 Task: Create in the project BioForge in Backlog an issue 'Improve the accuracy of search results by implementing machine learning algorithms', assign it to team member softage.3@softage.net and change the status to IN PROGRESS. Create in the project BioForge in Backlog an issue 'Implement a new feature to allow for data visualization and reporting', assign it to team member softage.4@softage.net and change the status to IN PROGRESS
Action: Mouse moved to (170, 48)
Screenshot: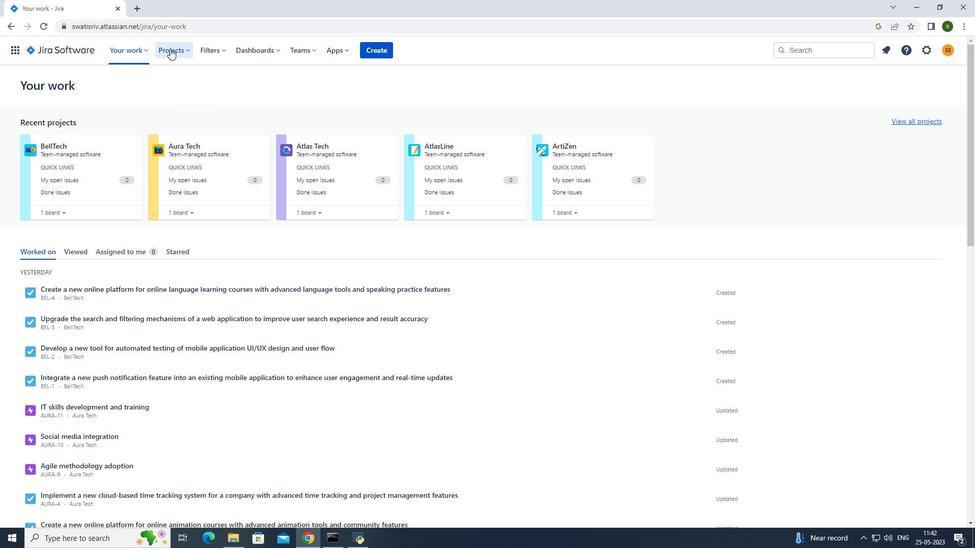 
Action: Mouse pressed left at (170, 48)
Screenshot: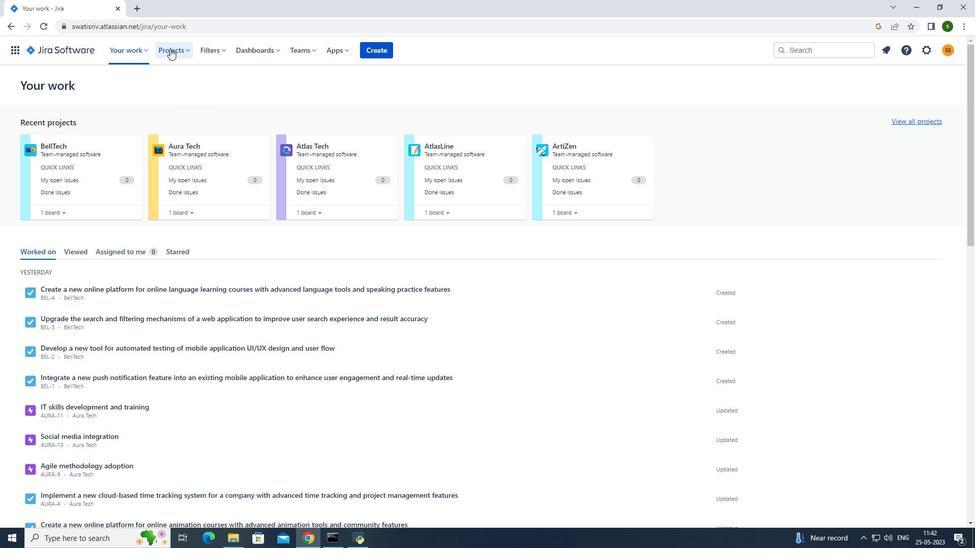 
Action: Mouse moved to (201, 95)
Screenshot: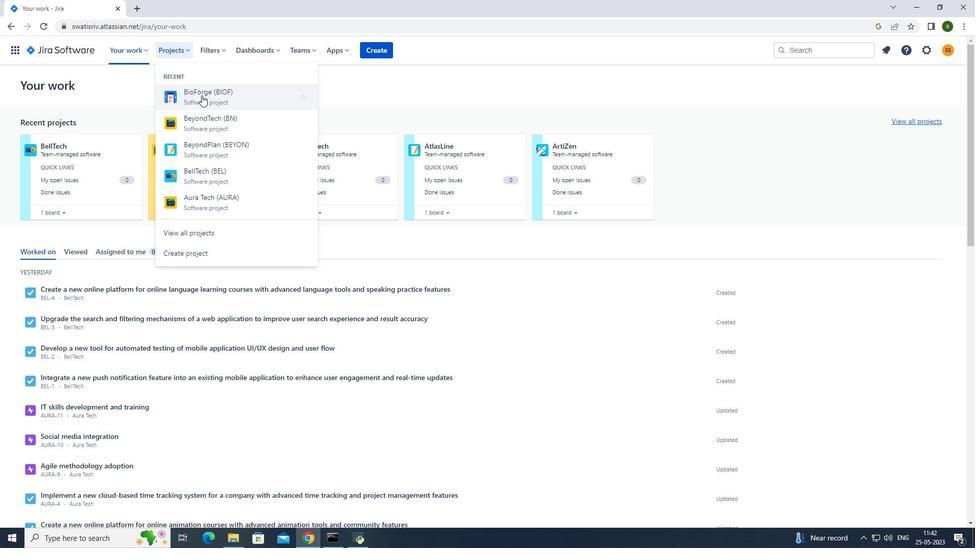 
Action: Mouse pressed left at (201, 95)
Screenshot: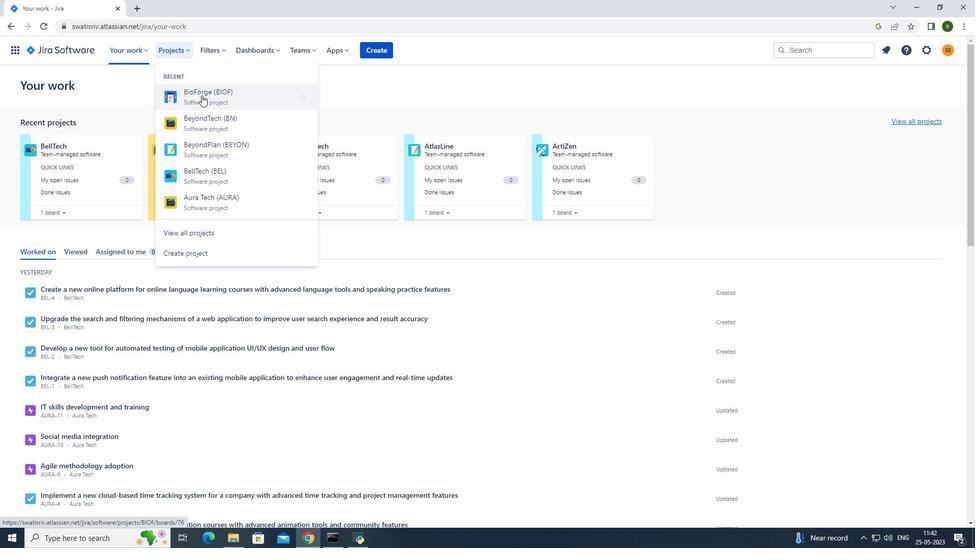 
Action: Mouse moved to (227, 350)
Screenshot: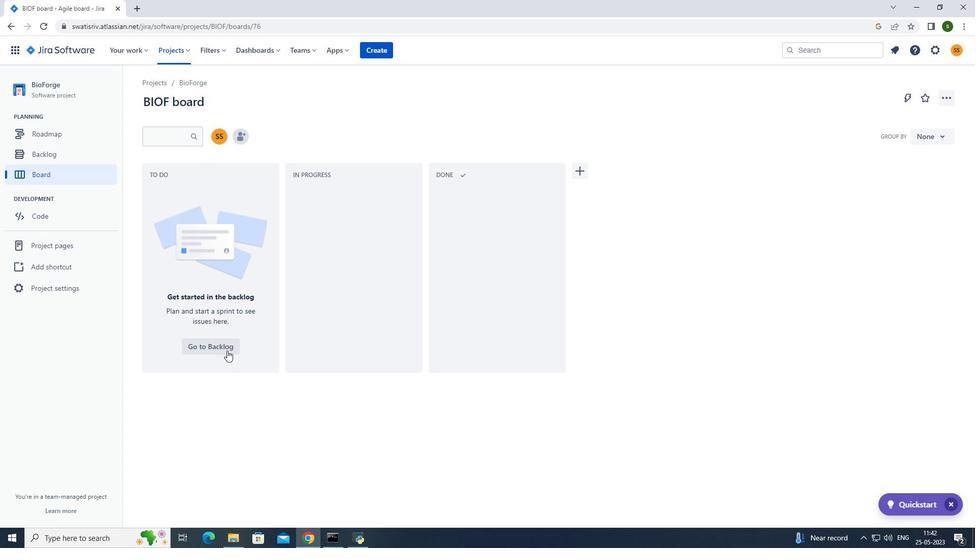 
Action: Mouse pressed left at (227, 350)
Screenshot: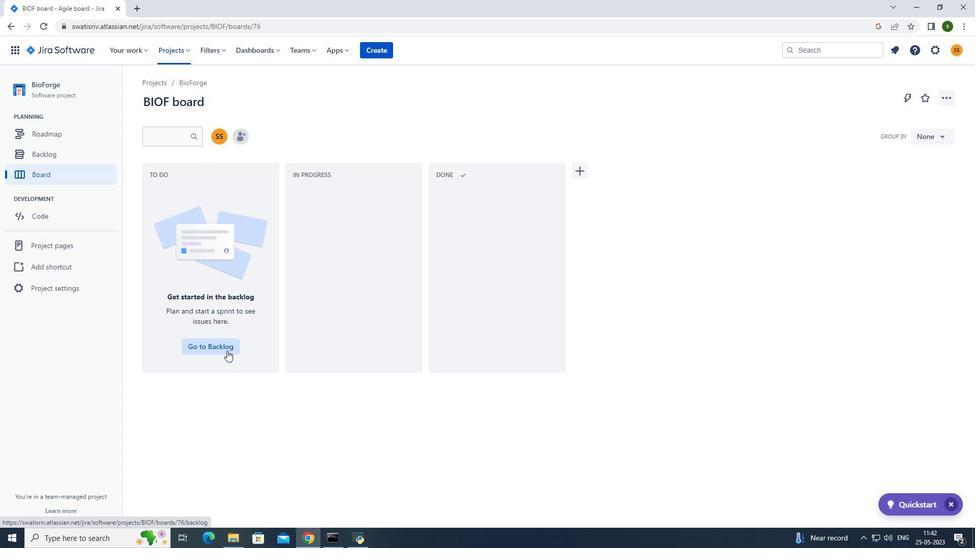 
Action: Mouse moved to (223, 276)
Screenshot: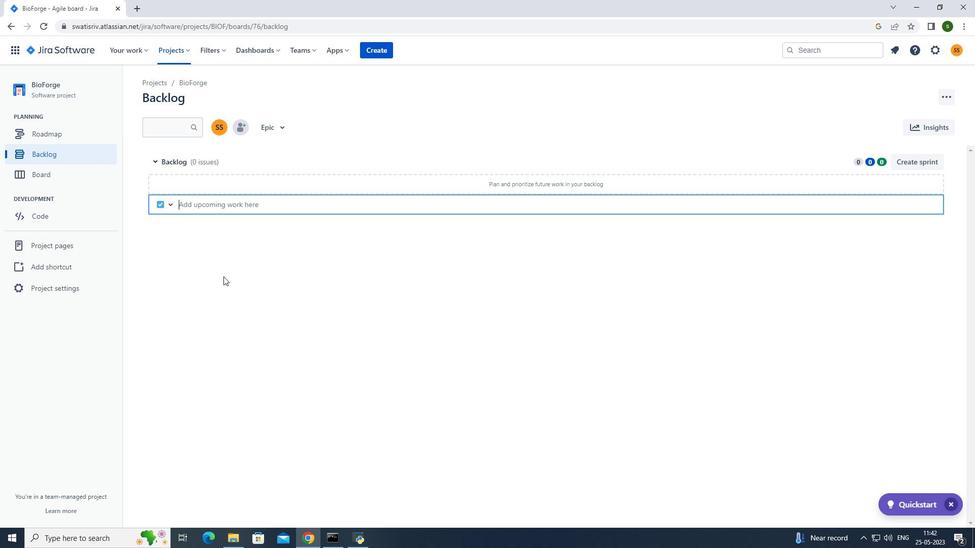 
Action: Mouse pressed left at (223, 276)
Screenshot: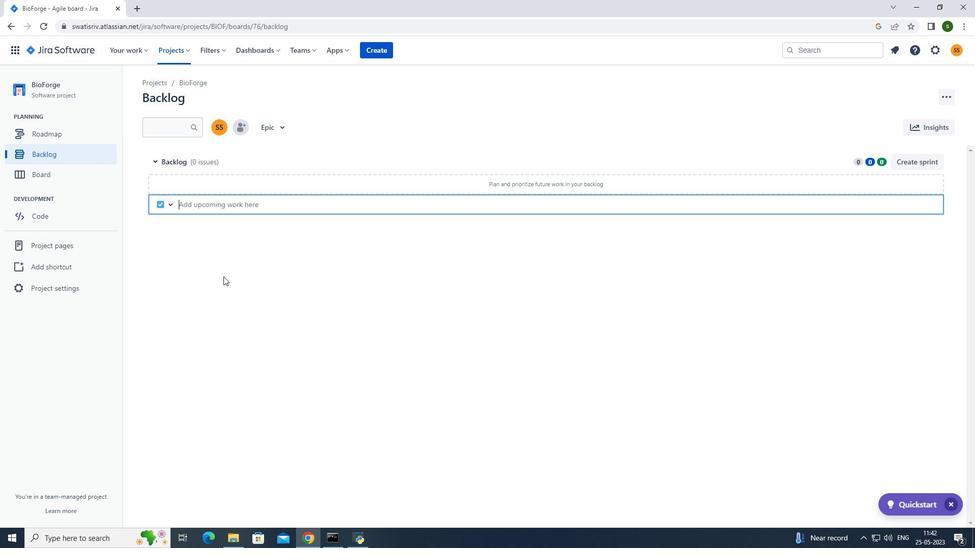 
Action: Mouse moved to (228, 206)
Screenshot: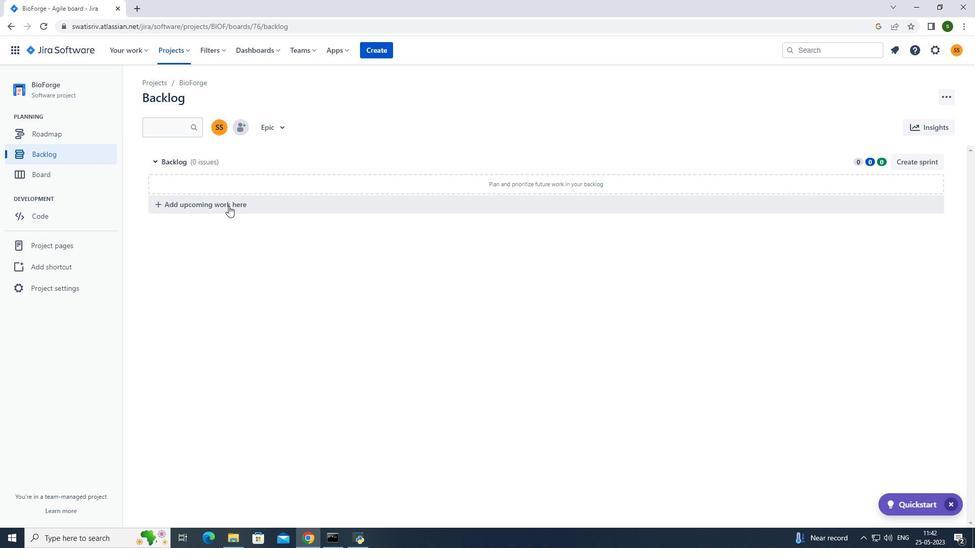 
Action: Mouse pressed left at (228, 206)
Screenshot: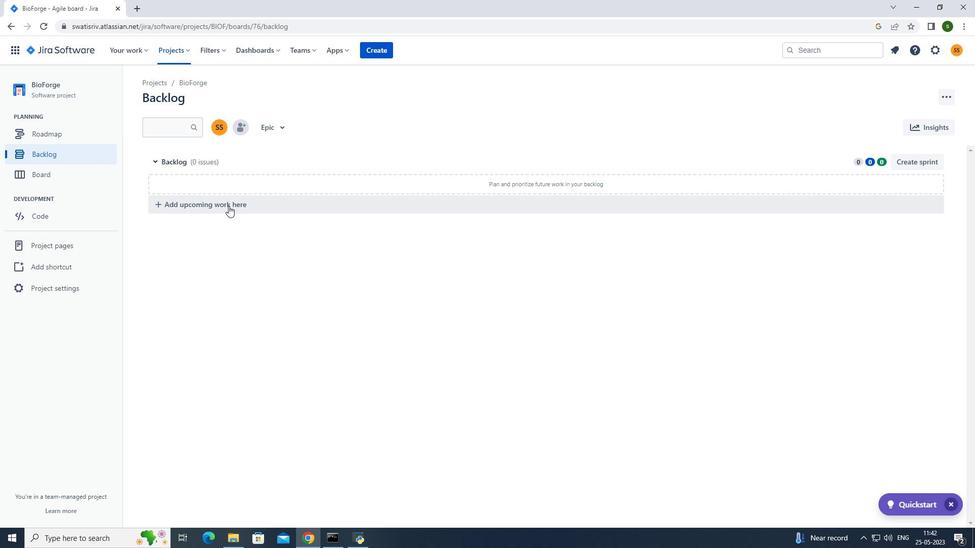 
Action: Mouse moved to (248, 205)
Screenshot: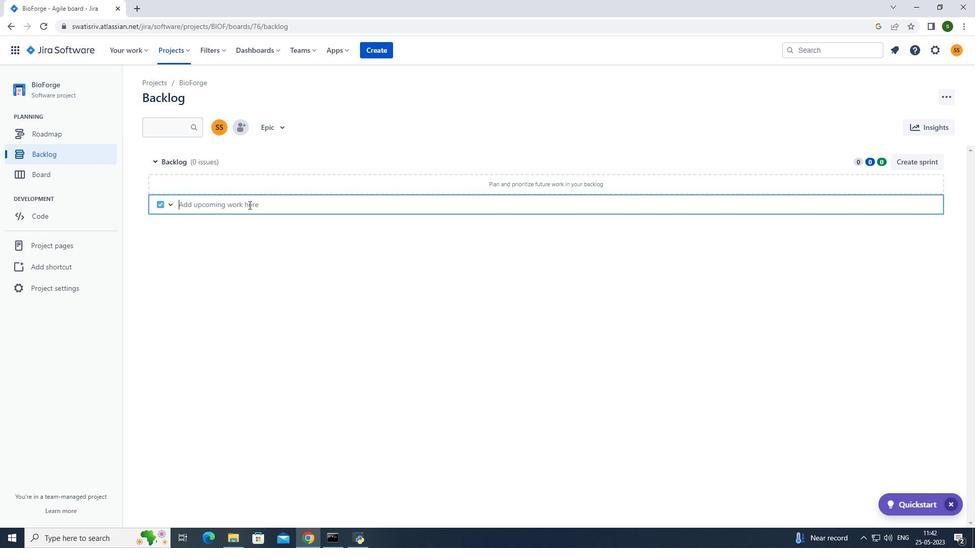 
Action: Mouse pressed left at (248, 205)
Screenshot: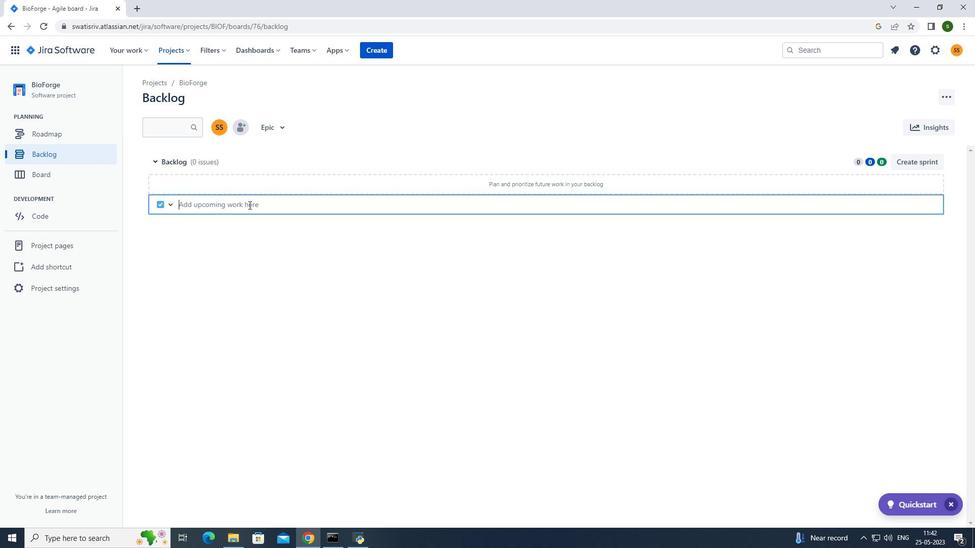 
Action: Key pressed <Key.tab>i<Key.caps_lock>I
Screenshot: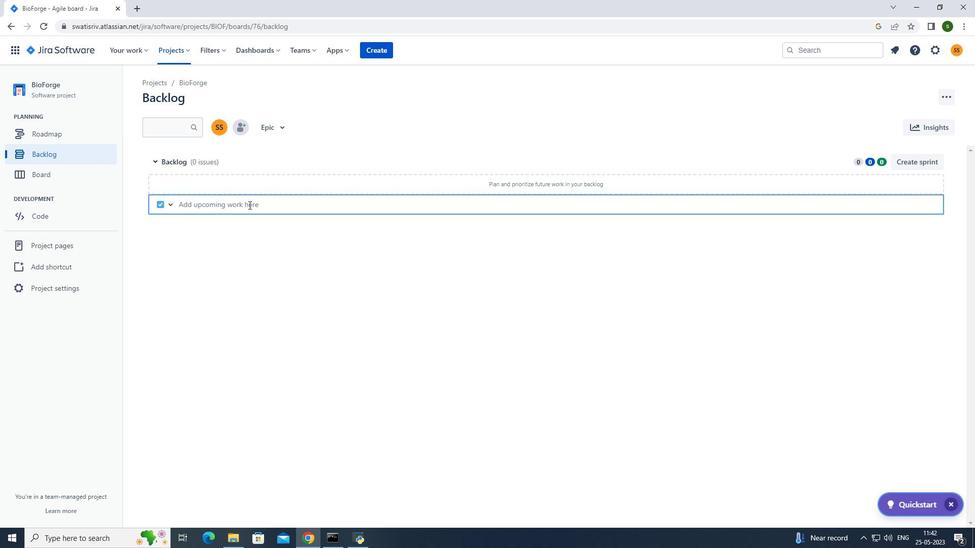 
Action: Mouse pressed left at (248, 205)
Screenshot: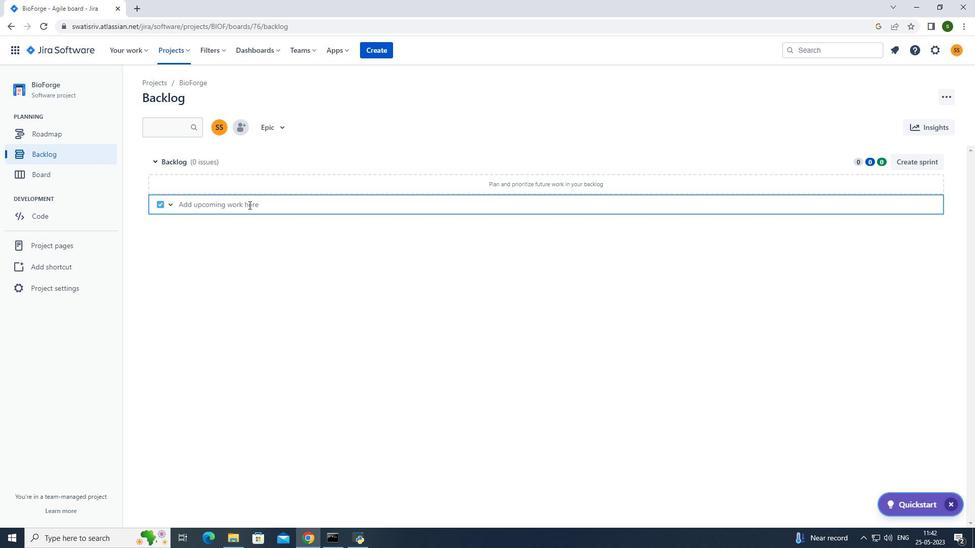 
Action: Key pressed I<Key.caps_lock>mprove<Key.space>the<Key.space>accuracy<Key.space>of<Key.space>search<Key.space>results<Key.space>by<Key.space>implementing<Key.space>machine<Key.space>learning<Key.space>algorithn<Key.backspace>ms<Key.enter>
Screenshot: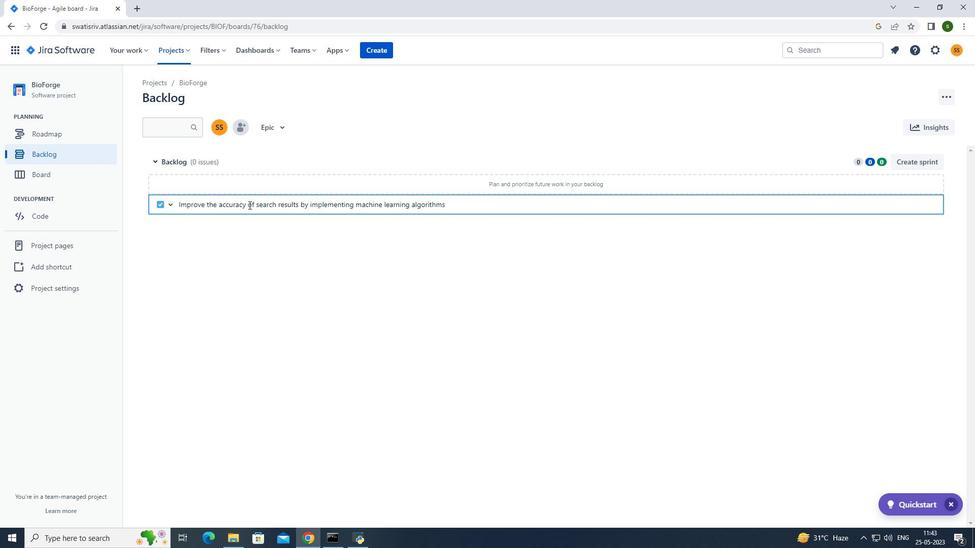 
Action: Mouse moved to (910, 185)
Screenshot: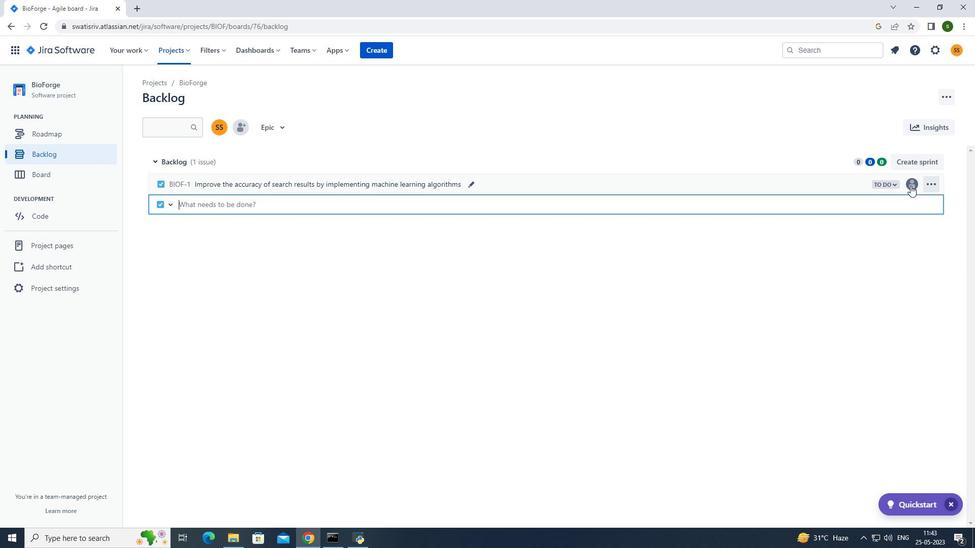 
Action: Mouse pressed left at (910, 185)
Screenshot: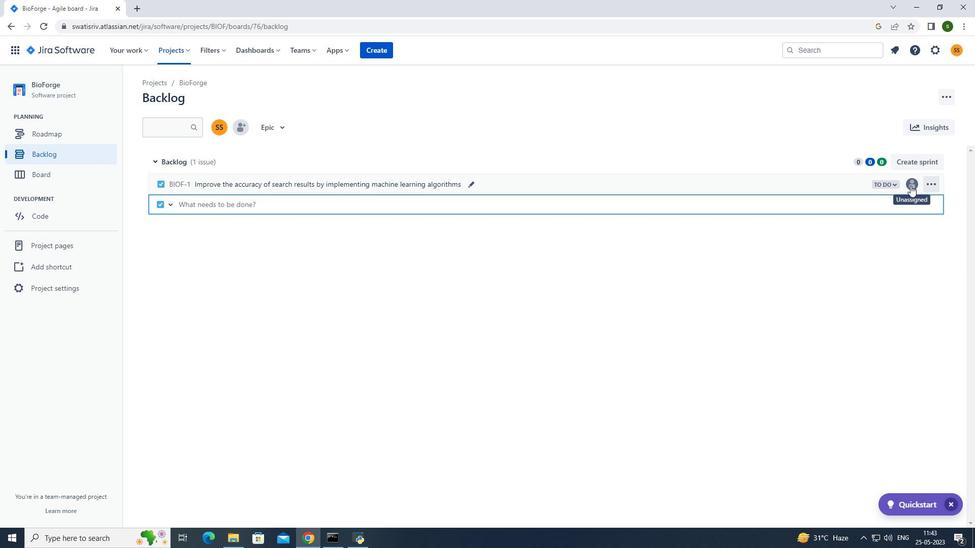 
Action: Mouse moved to (873, 206)
Screenshot: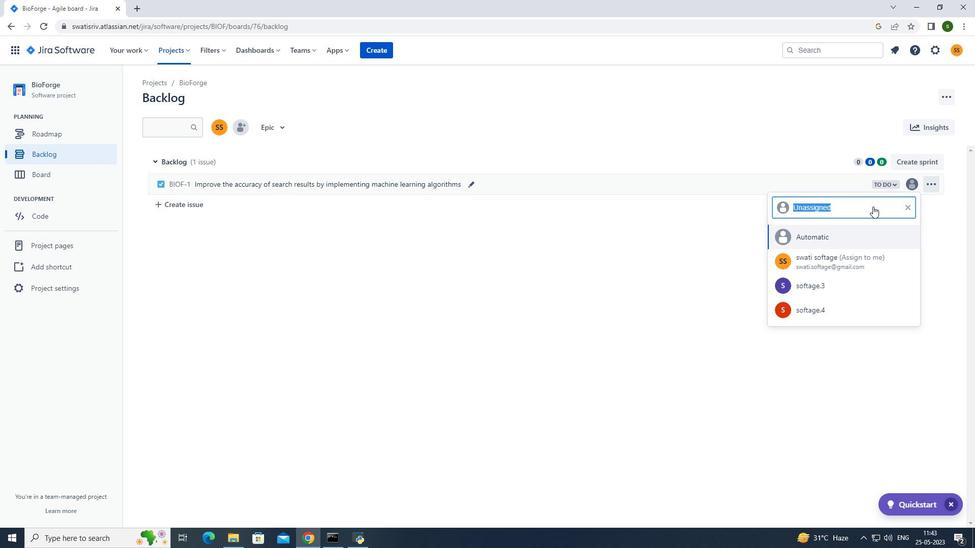 
Action: Key pressed softage.3<Key.shift><Key.shift><Key.shift><Key.shift><Key.shift><Key.shift><Key.shift><Key.shift><Key.shift><Key.shift><Key.shift><Key.shift>@softage.net
Screenshot: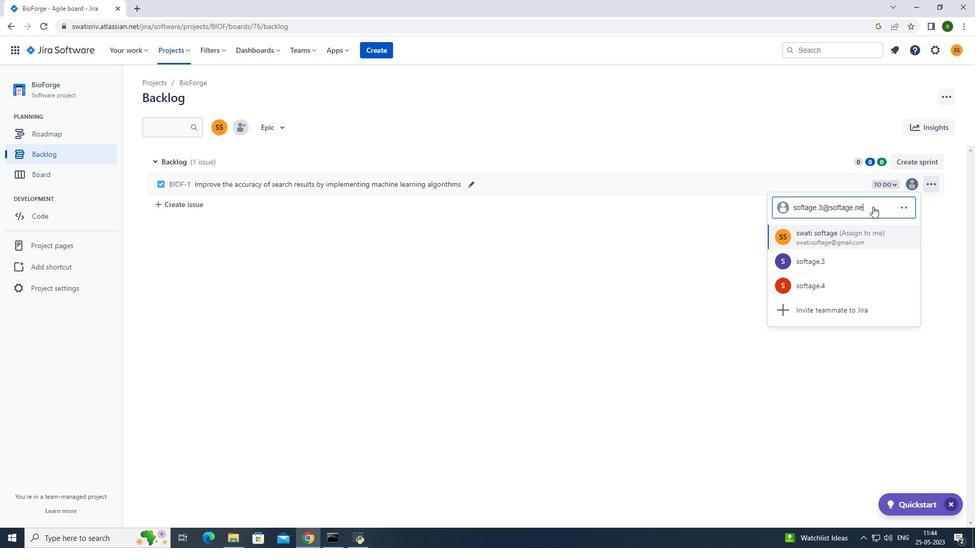
Action: Mouse moved to (850, 236)
Screenshot: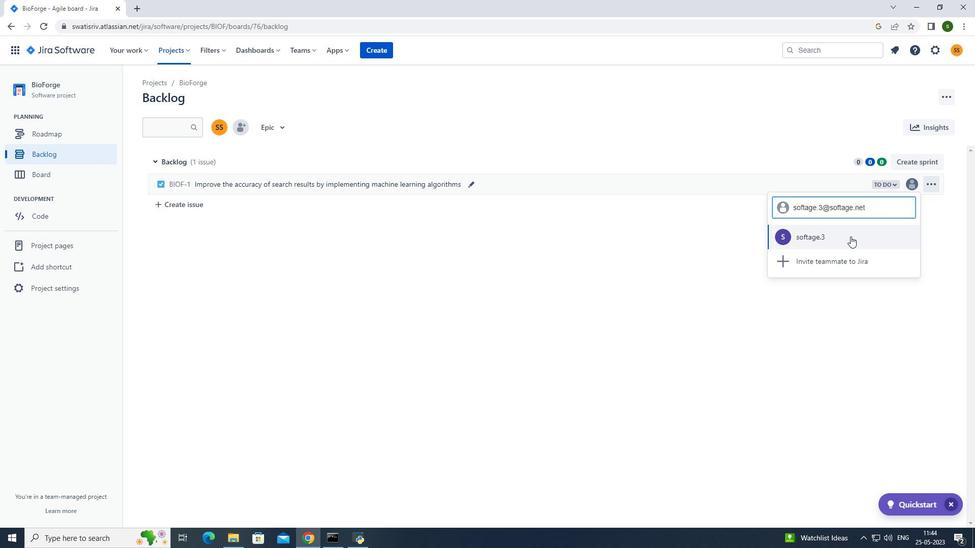 
Action: Mouse pressed left at (850, 236)
Screenshot: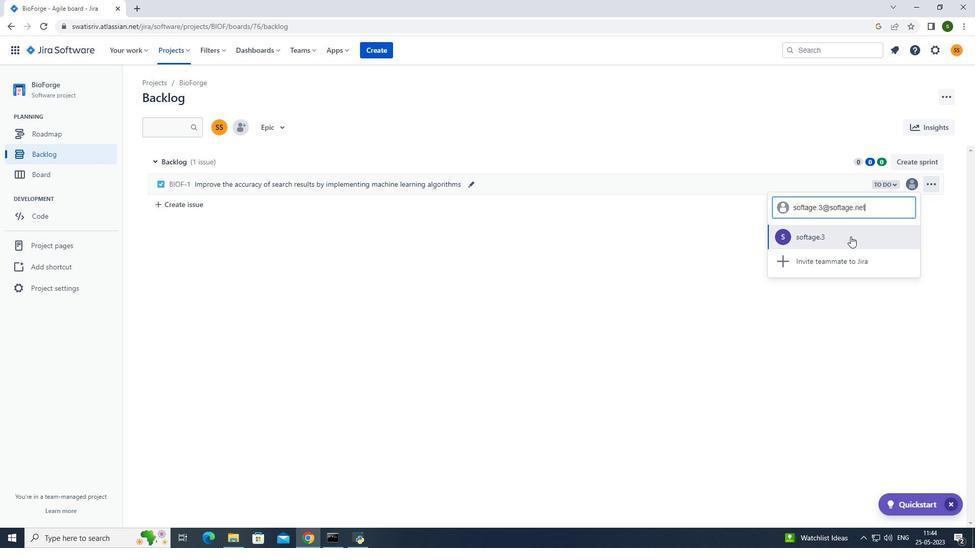 
Action: Mouse moved to (892, 181)
Screenshot: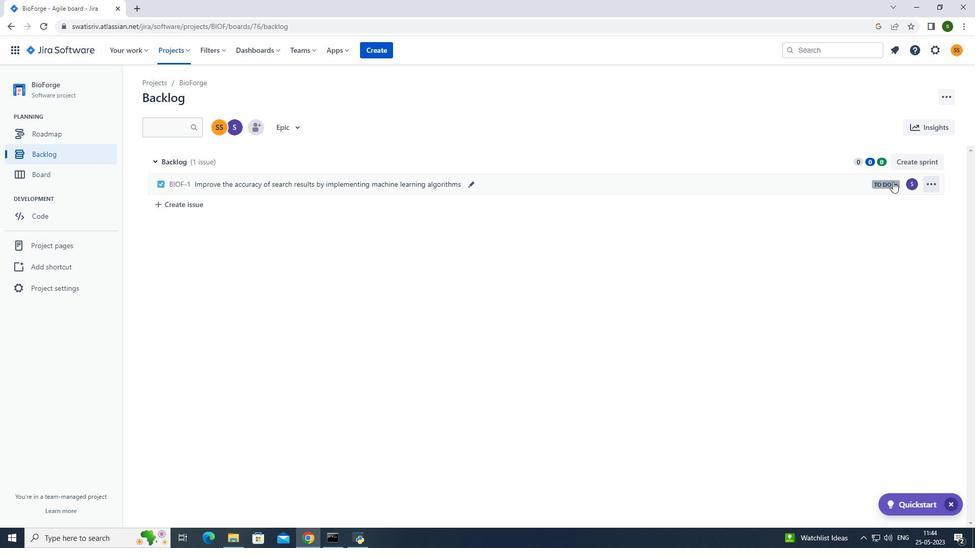 
Action: Mouse pressed left at (892, 181)
Screenshot: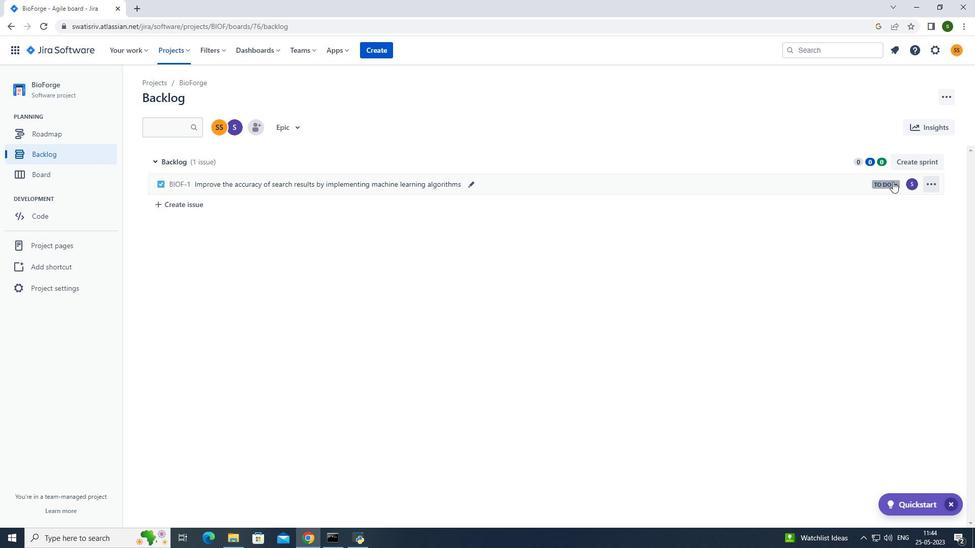 
Action: Mouse moved to (848, 202)
Screenshot: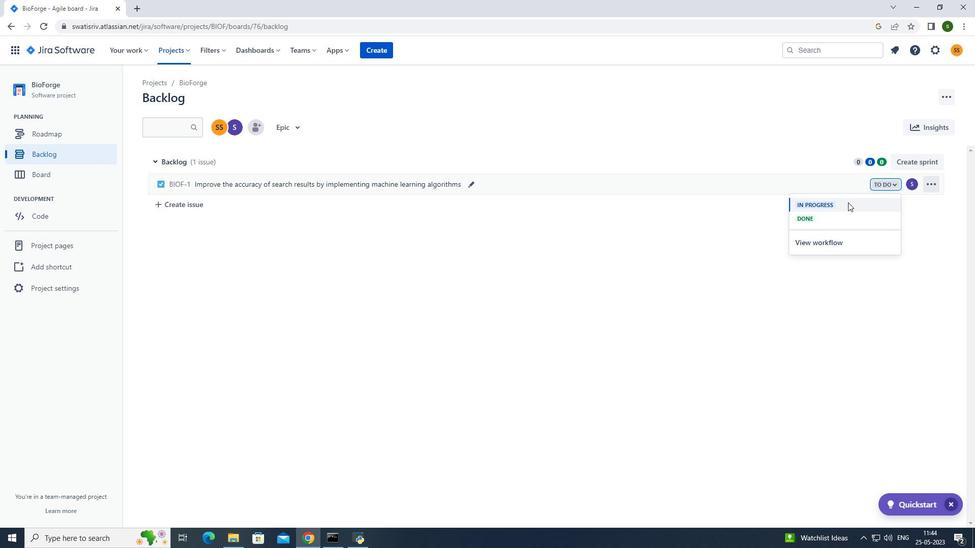
Action: Mouse pressed left at (848, 202)
Screenshot: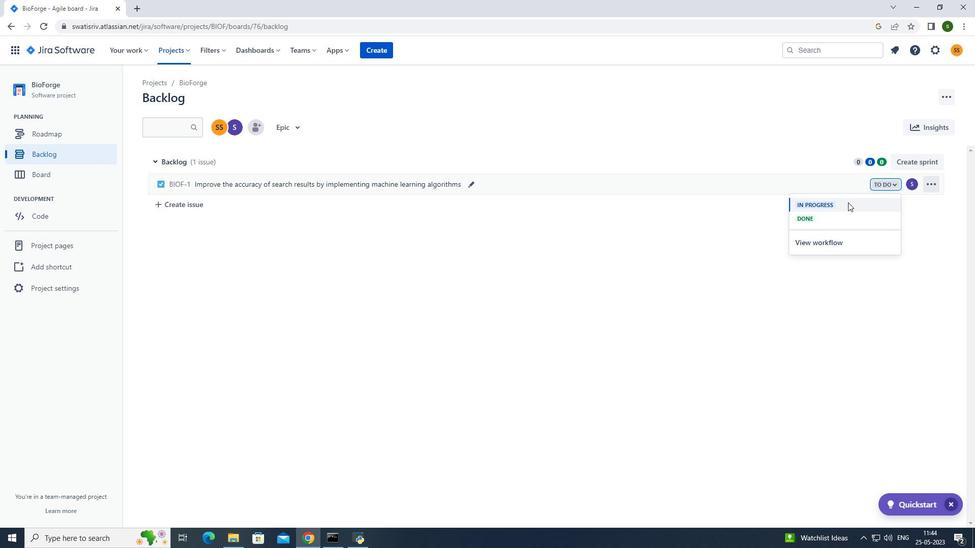 
Action: Mouse moved to (174, 55)
Screenshot: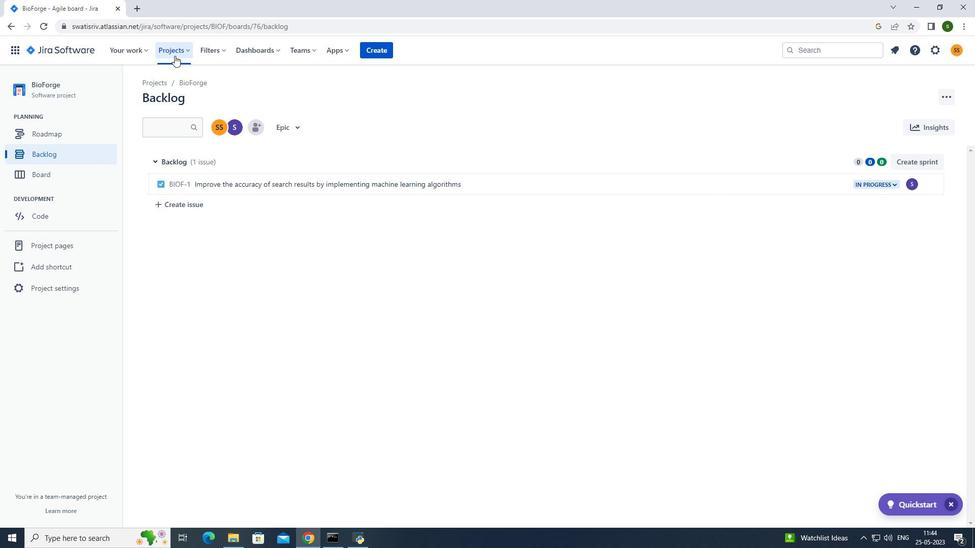 
Action: Mouse pressed left at (174, 55)
Screenshot: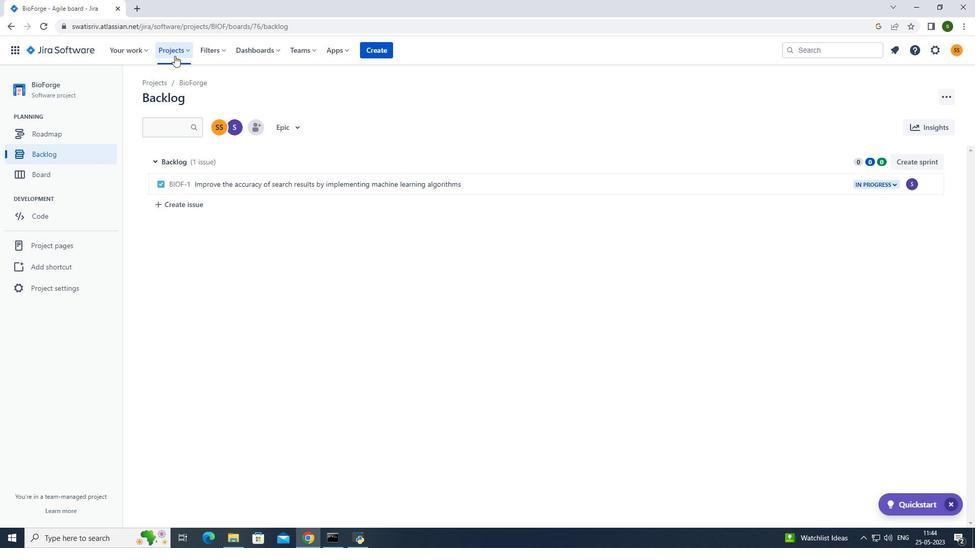 
Action: Mouse moved to (205, 101)
Screenshot: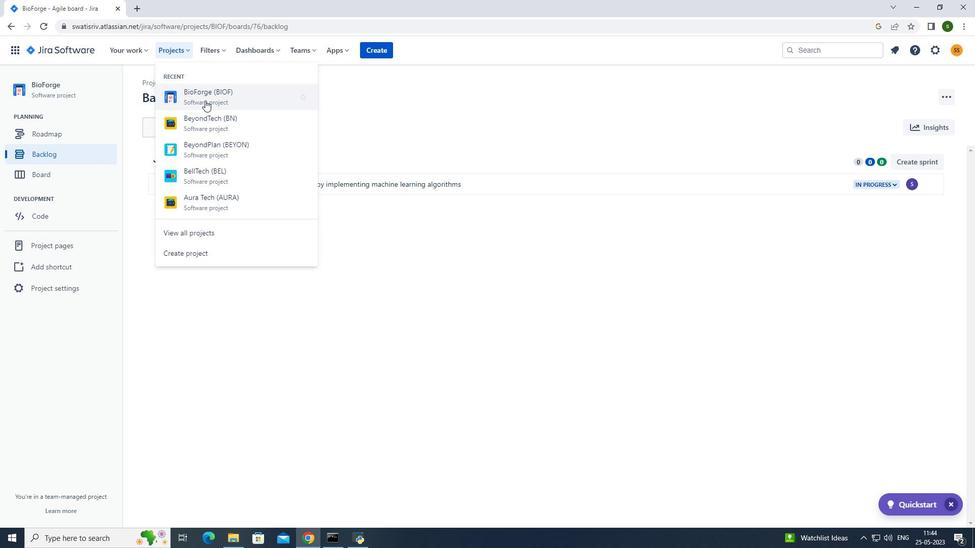 
Action: Mouse pressed left at (205, 101)
Screenshot: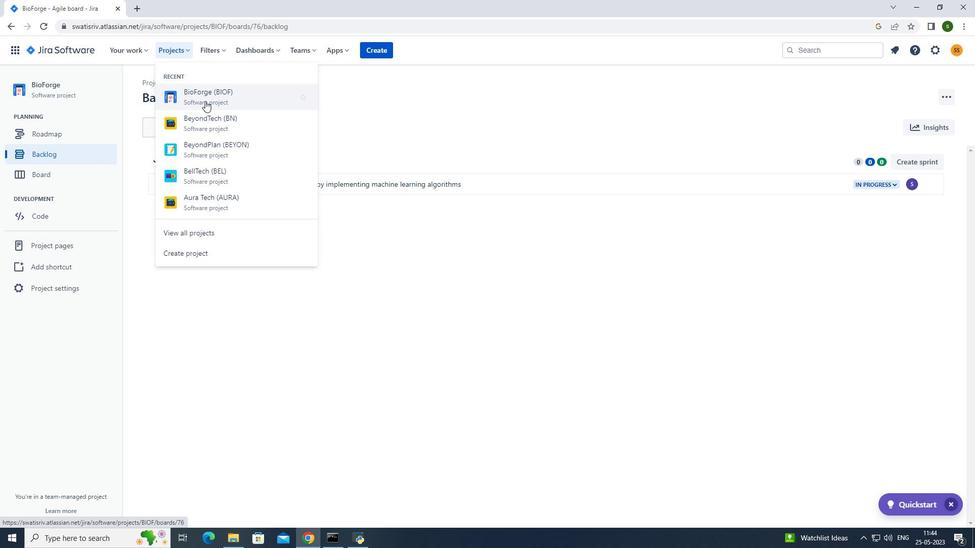 
Action: Mouse moved to (82, 155)
Screenshot: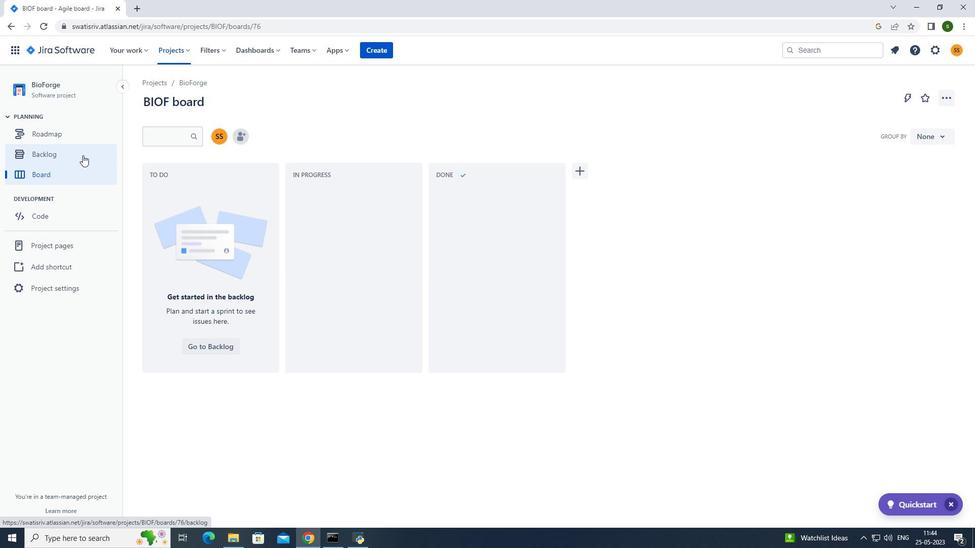 
Action: Mouse pressed left at (82, 155)
Screenshot: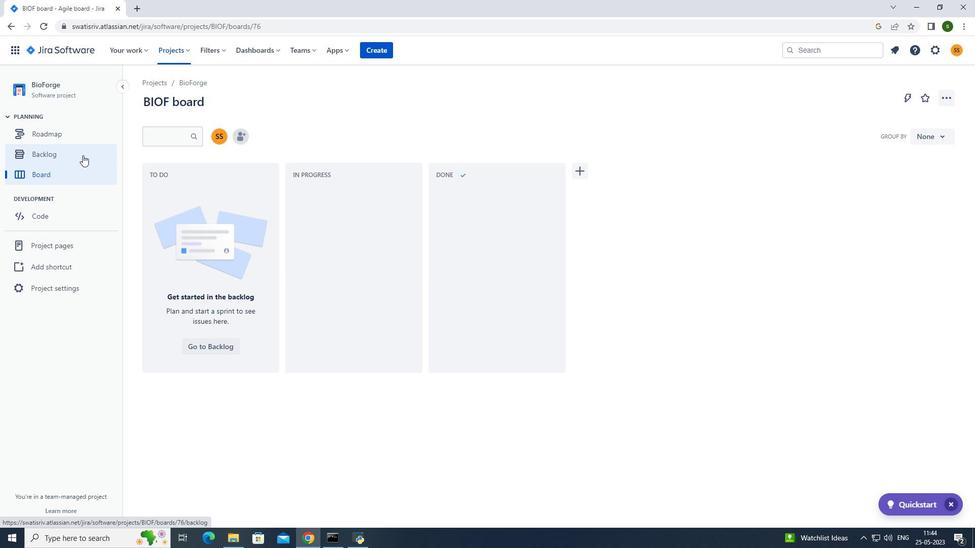 
Action: Mouse moved to (222, 207)
Screenshot: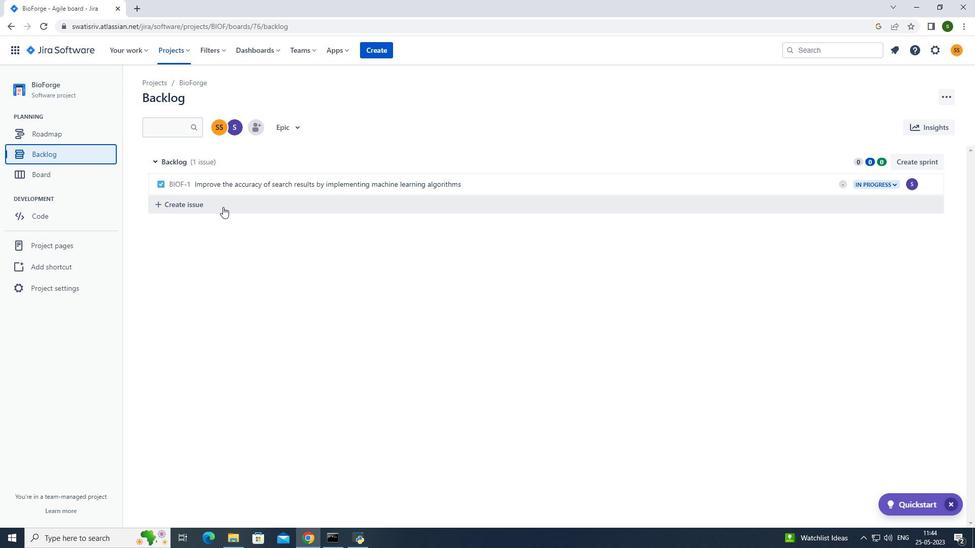 
Action: Mouse pressed left at (222, 207)
Screenshot: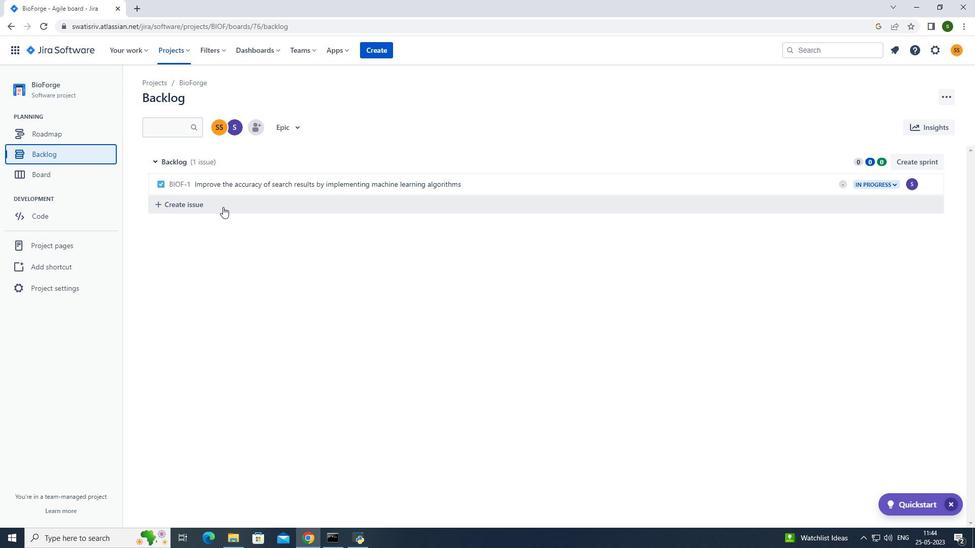 
Action: Mouse moved to (240, 200)
Screenshot: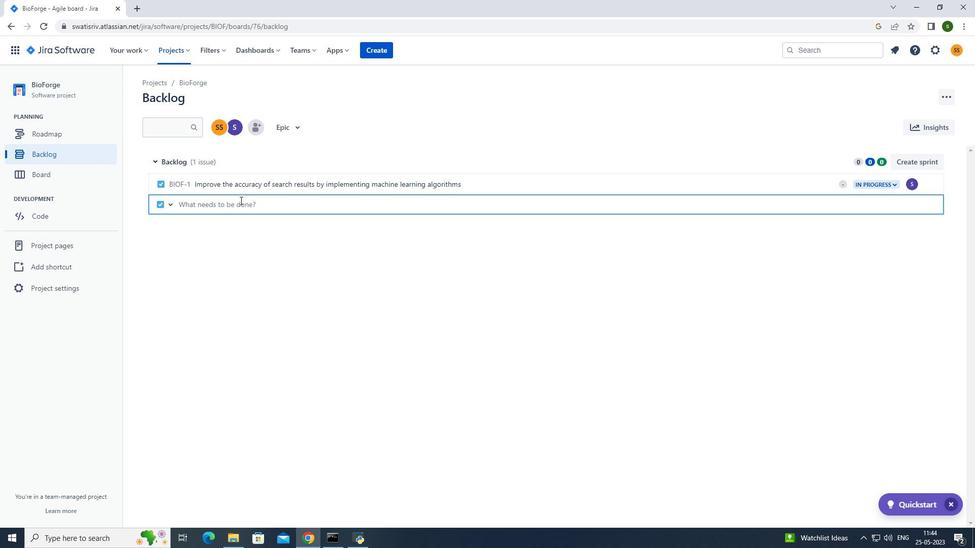 
Action: Key pressed <Key.caps_lock>I<Key.caps_lock>mplement<Key.space>a<Key.space>new<Key.space>feature<Key.space>ti<Key.backspace>o<Key.space>ak<Key.backspace>llow<Key.space>for<Key.space>data<Key.space>visualization<Key.space>and<Key.space>reporting<Key.enter>
Screenshot: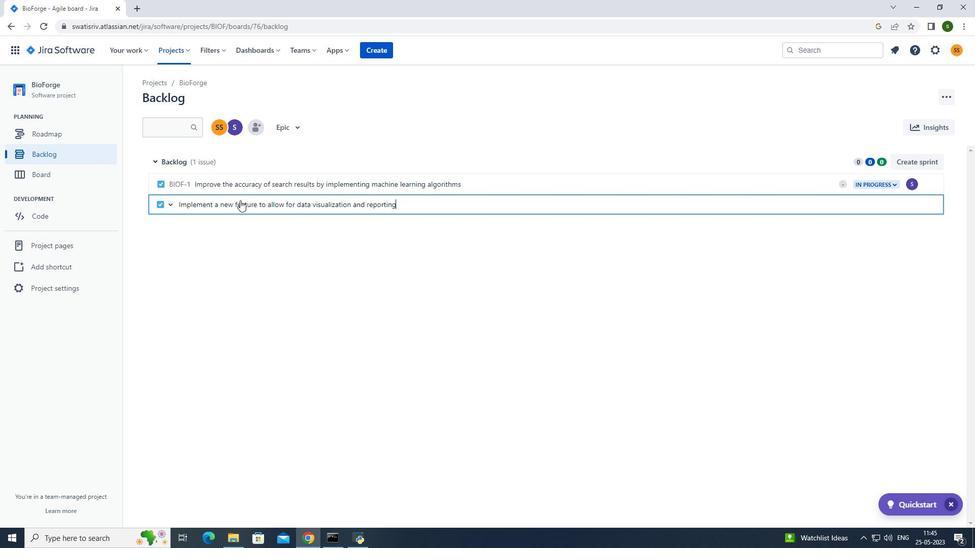 
Action: Mouse moved to (909, 205)
Screenshot: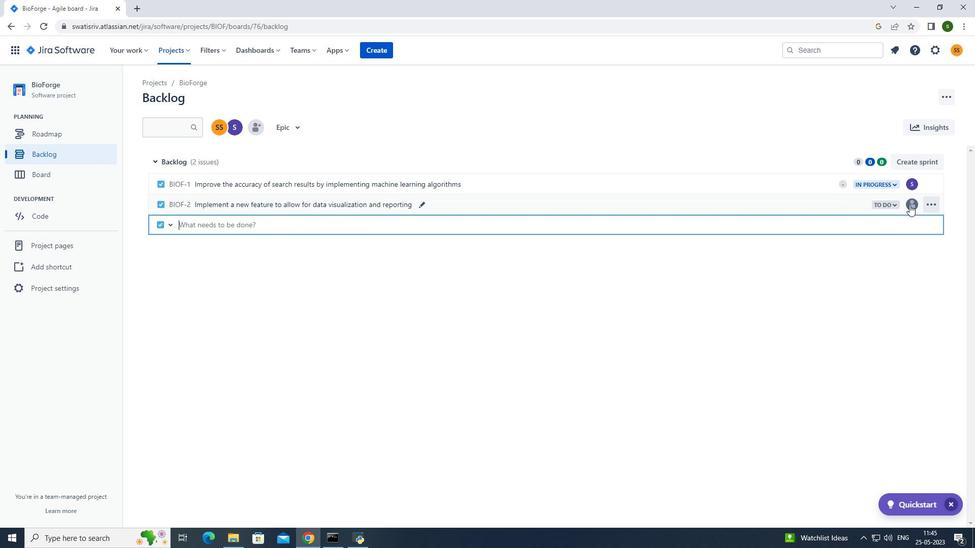 
Action: Mouse pressed left at (909, 205)
Screenshot: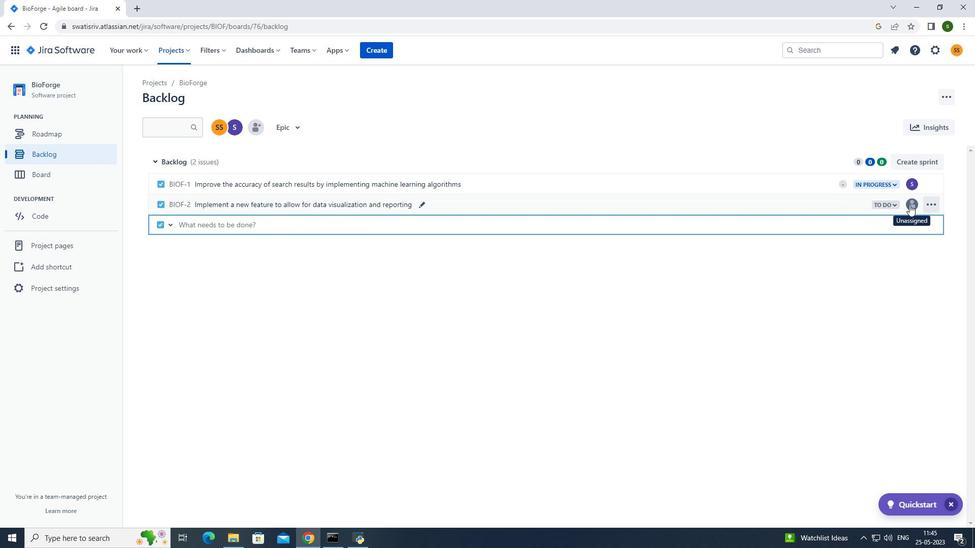 
Action: Mouse moved to (835, 222)
Screenshot: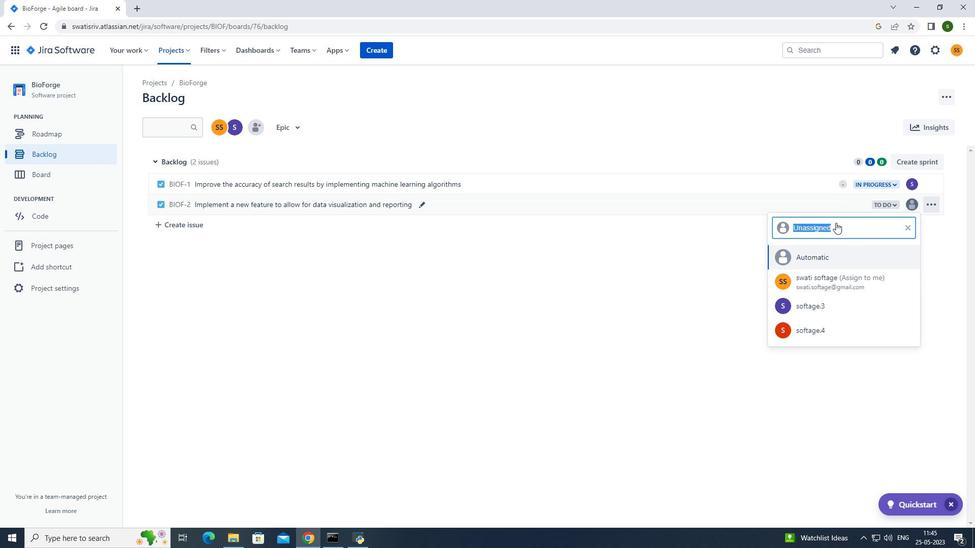 
Action: Key pressed softage.4<Key.shift>@softage.net
Screenshot: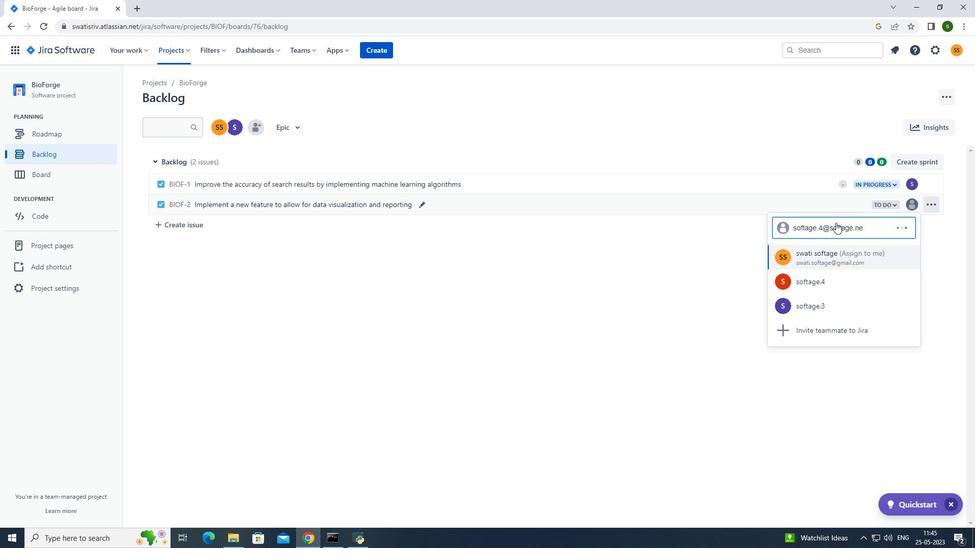 
Action: Mouse moved to (837, 251)
Screenshot: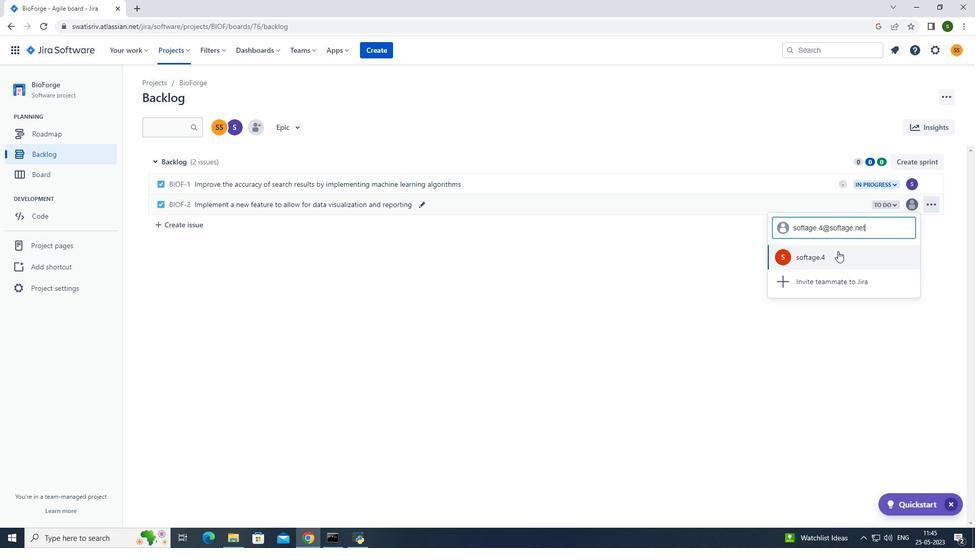 
Action: Mouse pressed left at (837, 251)
Screenshot: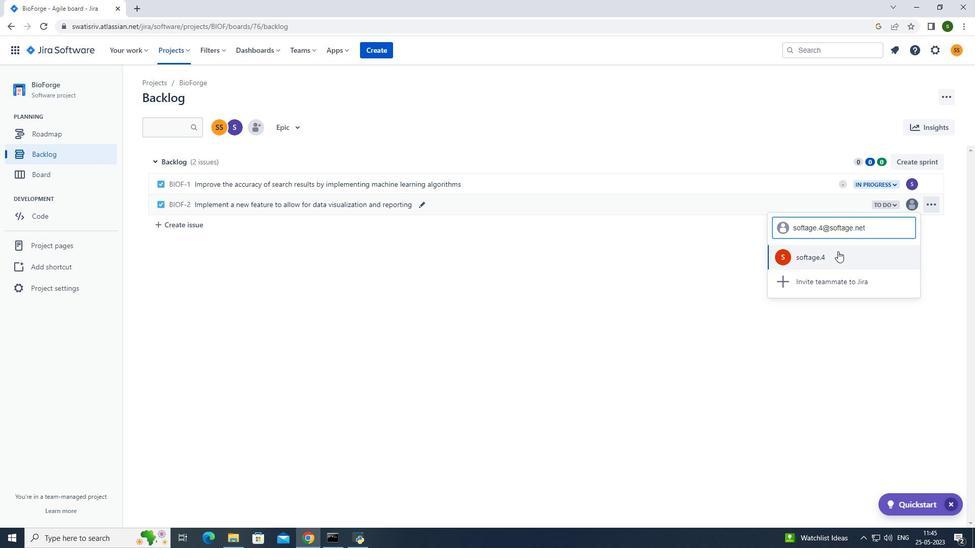 
Action: Mouse moved to (884, 205)
Screenshot: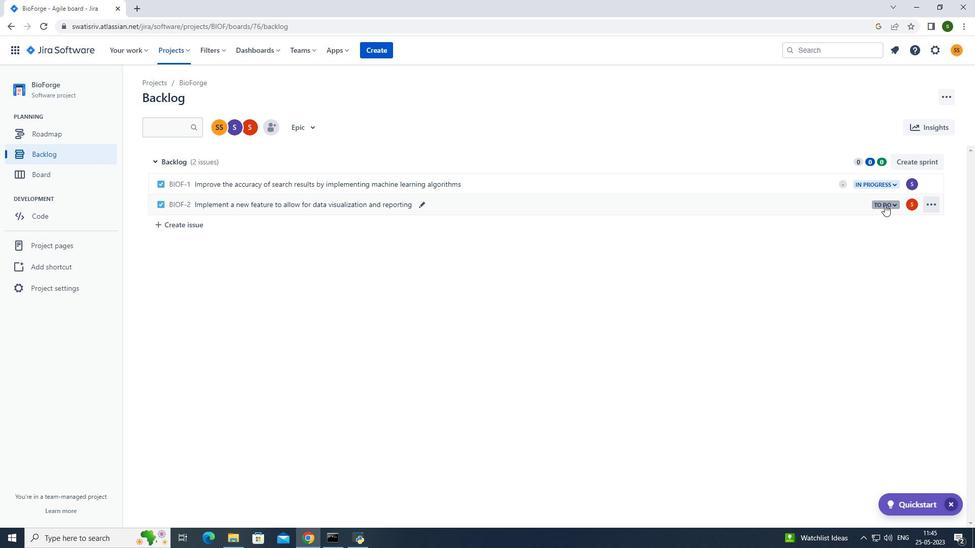 
Action: Mouse pressed left at (884, 205)
Screenshot: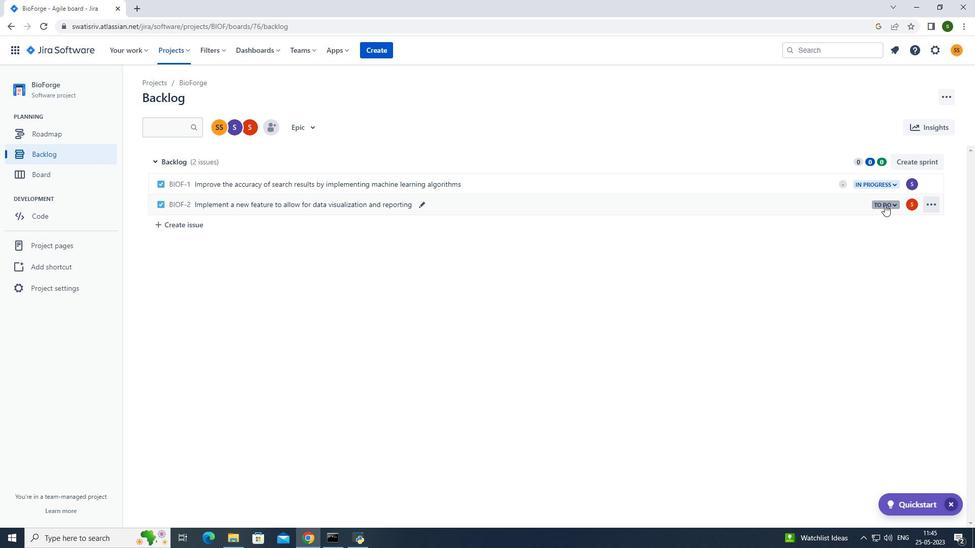 
Action: Mouse moved to (862, 222)
Screenshot: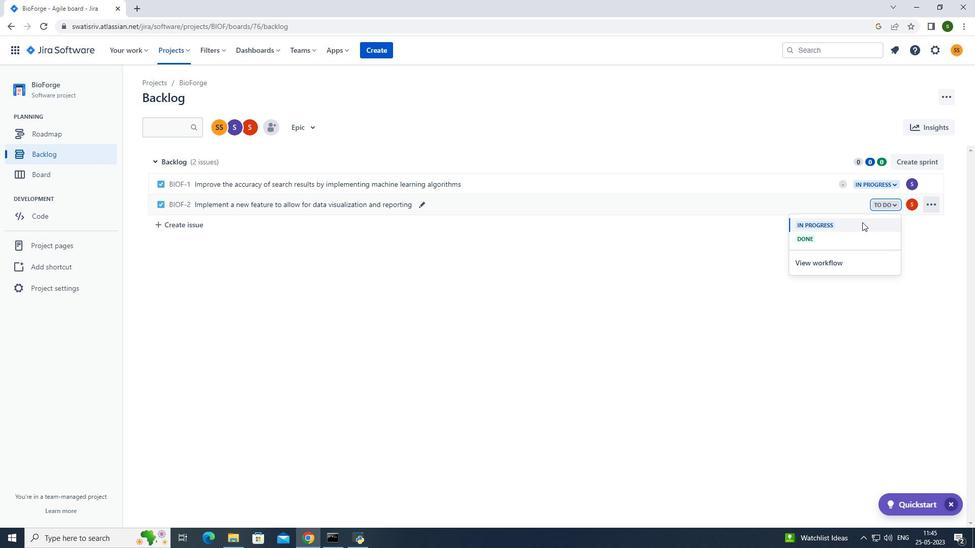 
Action: Mouse pressed left at (862, 222)
Screenshot: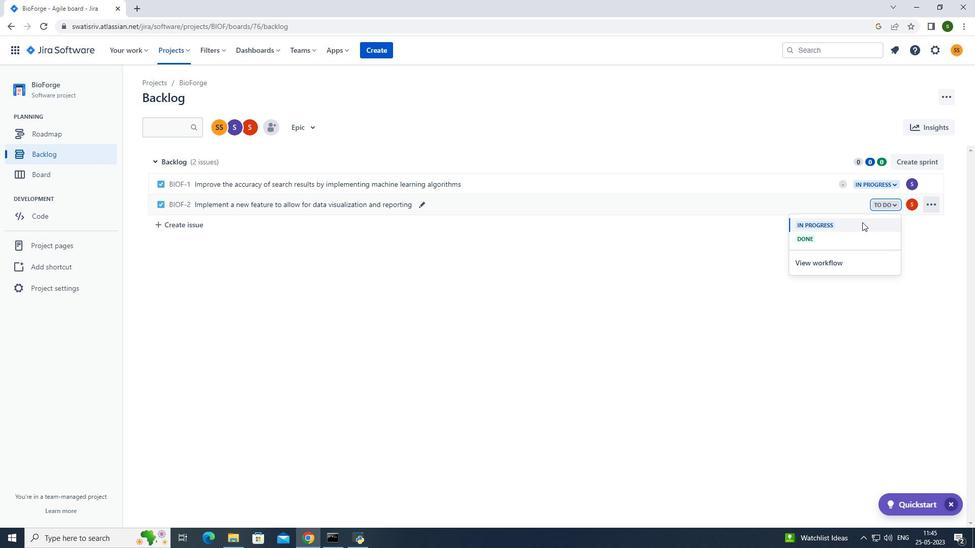 
Action: Mouse moved to (432, 323)
Screenshot: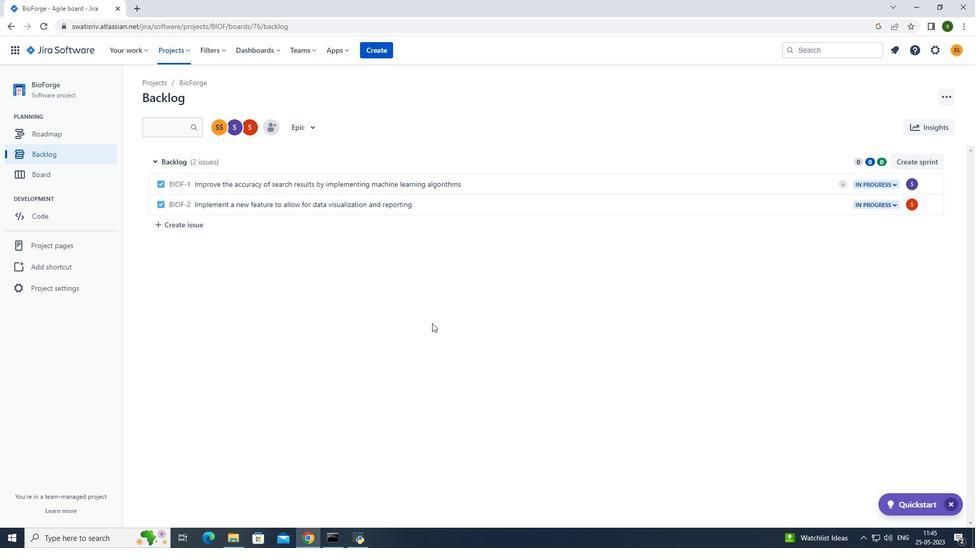
Action: Mouse pressed left at (432, 323)
Screenshot: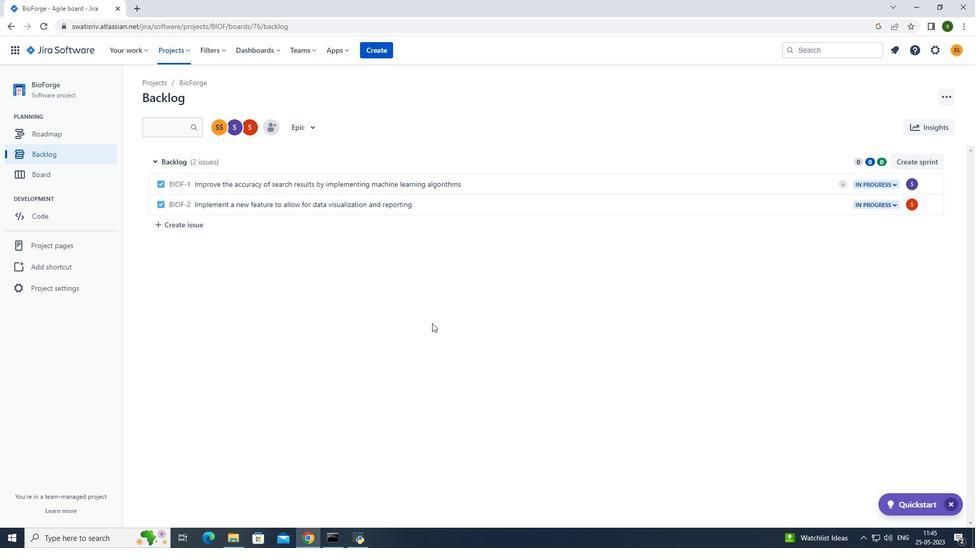
Action: Mouse moved to (430, 324)
Screenshot: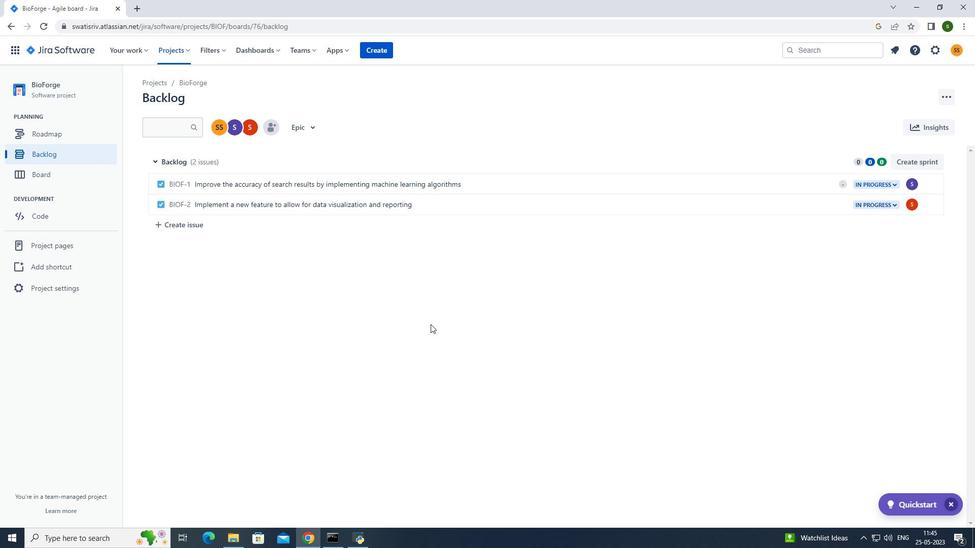 
